 Task: Schedule a meeting for June 20, 2023, at 8:00 AM with Shubham Jain and send the invitation.
Action: Mouse moved to (436, 395)
Screenshot: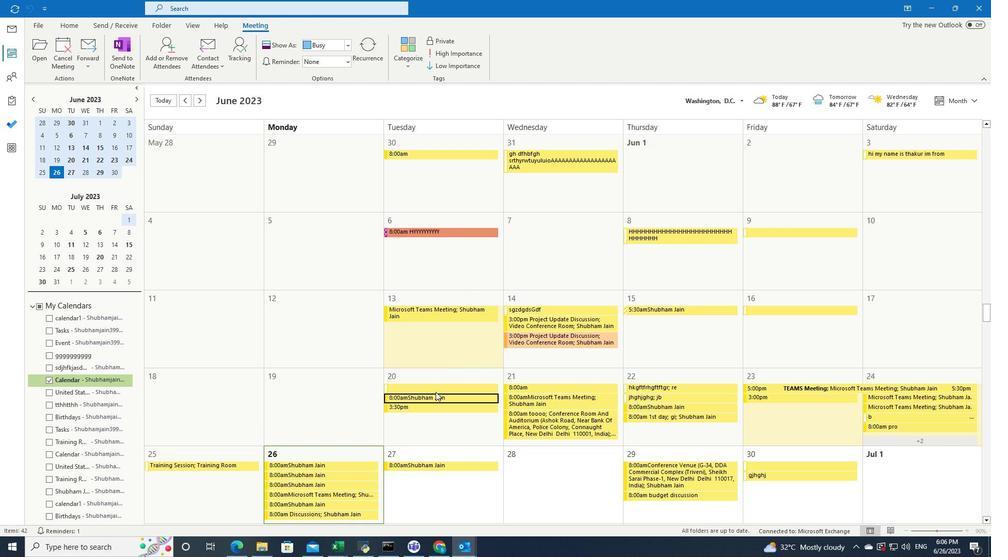 
Action: Mouse pressed left at (436, 395)
Screenshot: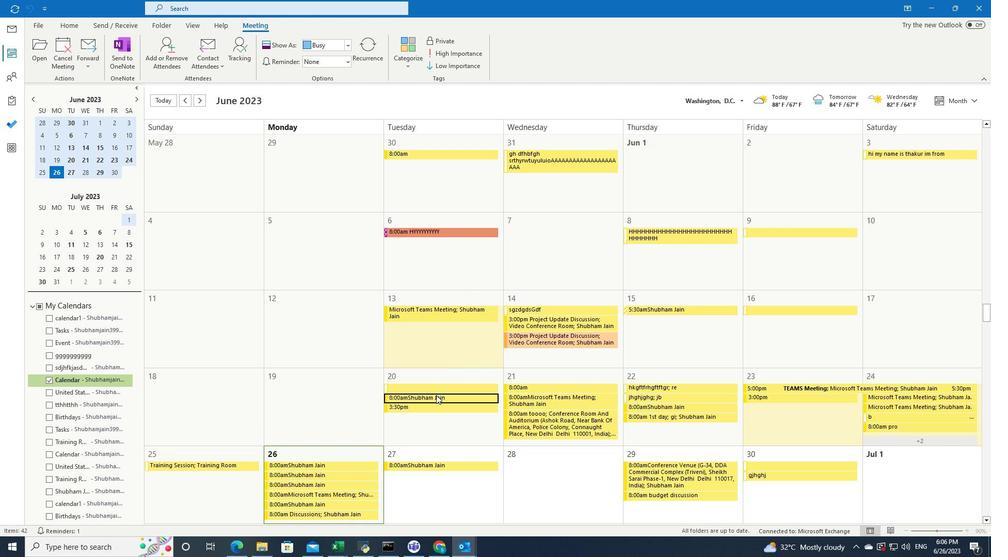 
Action: Mouse pressed left at (436, 395)
Screenshot: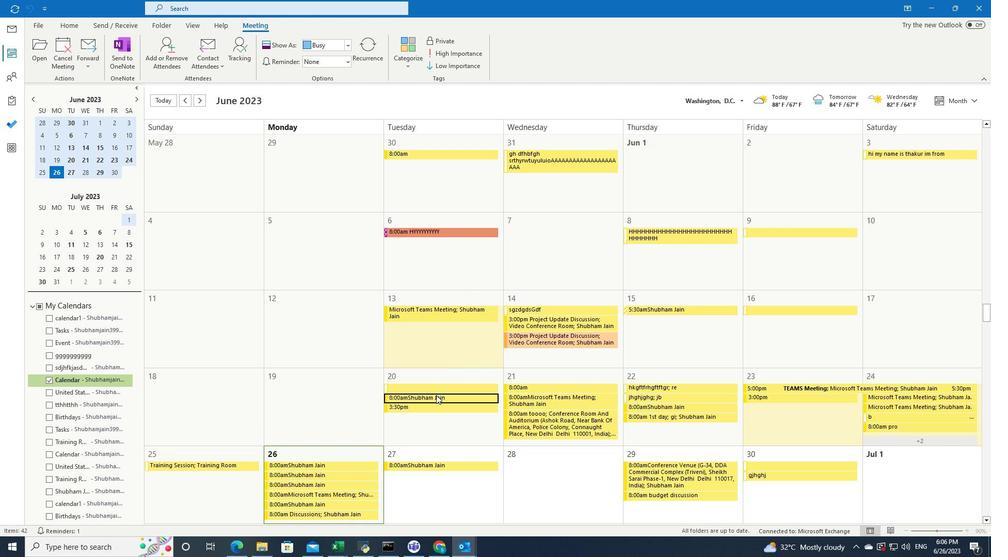 
Action: Mouse moved to (562, 57)
Screenshot: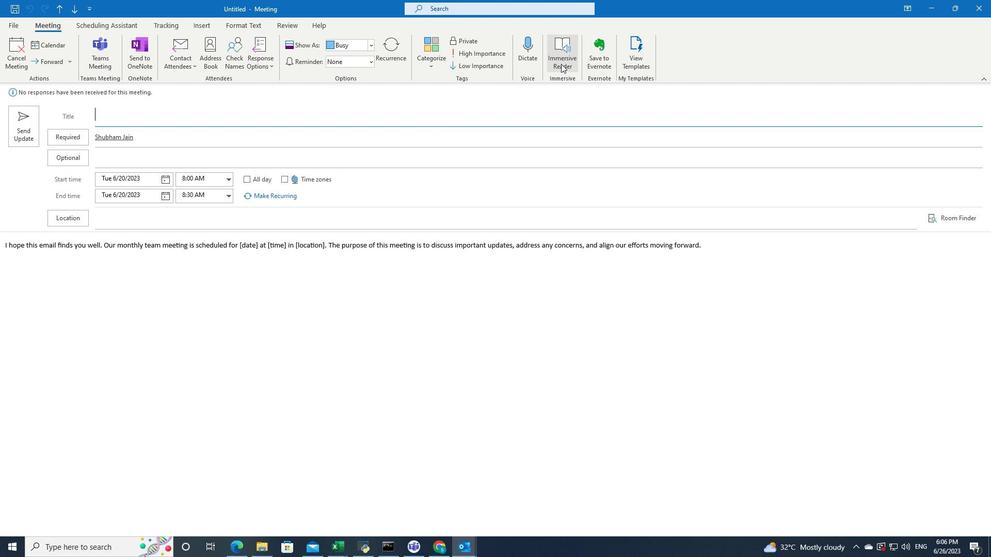 
Action: Mouse pressed left at (562, 57)
Screenshot: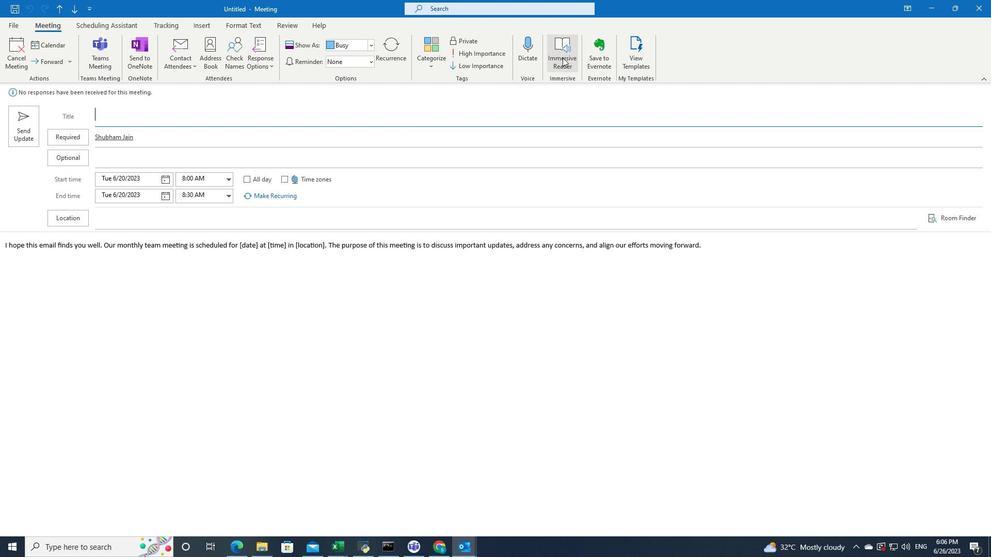 
Action: Mouse moved to (134, 57)
Screenshot: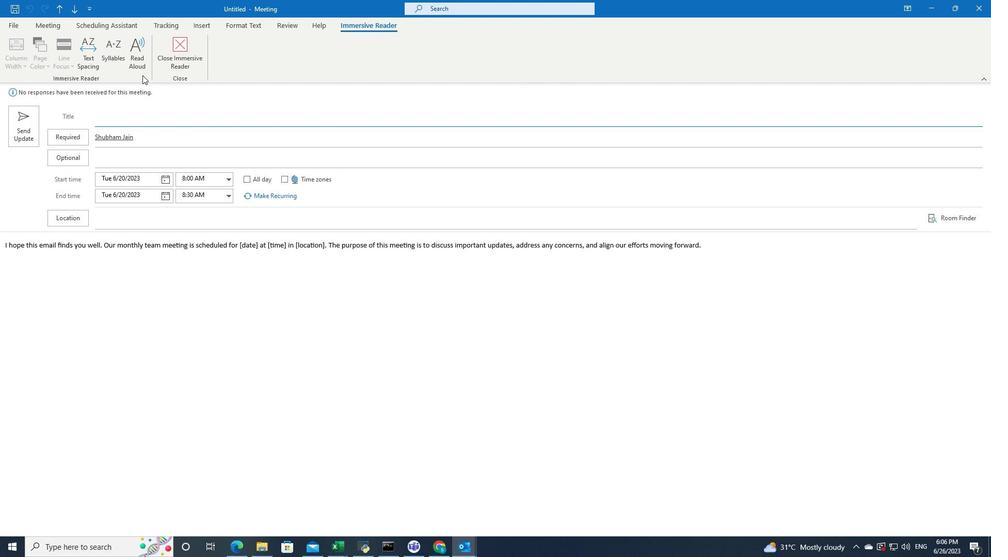 
Action: Mouse pressed left at (134, 57)
Screenshot: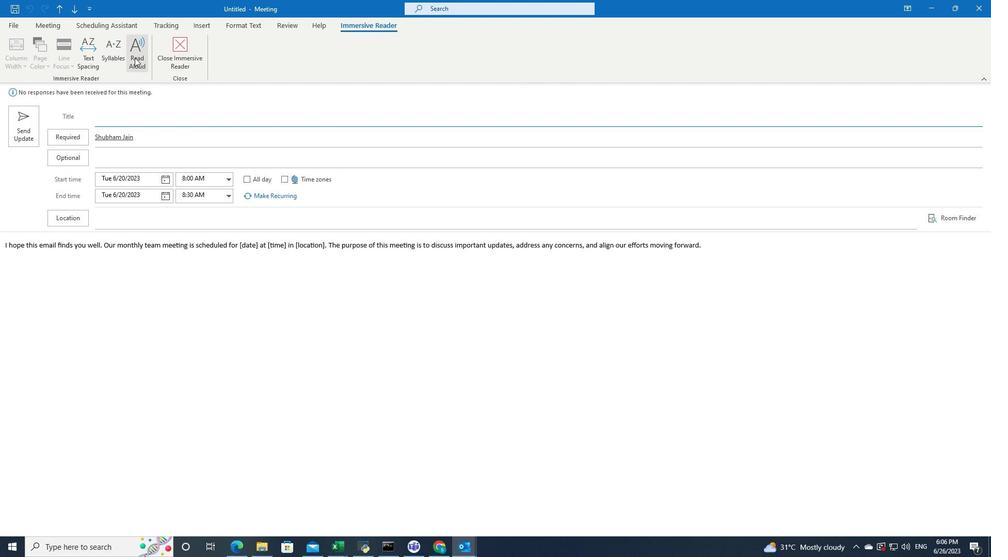 
Action: Mouse moved to (955, 244)
Screenshot: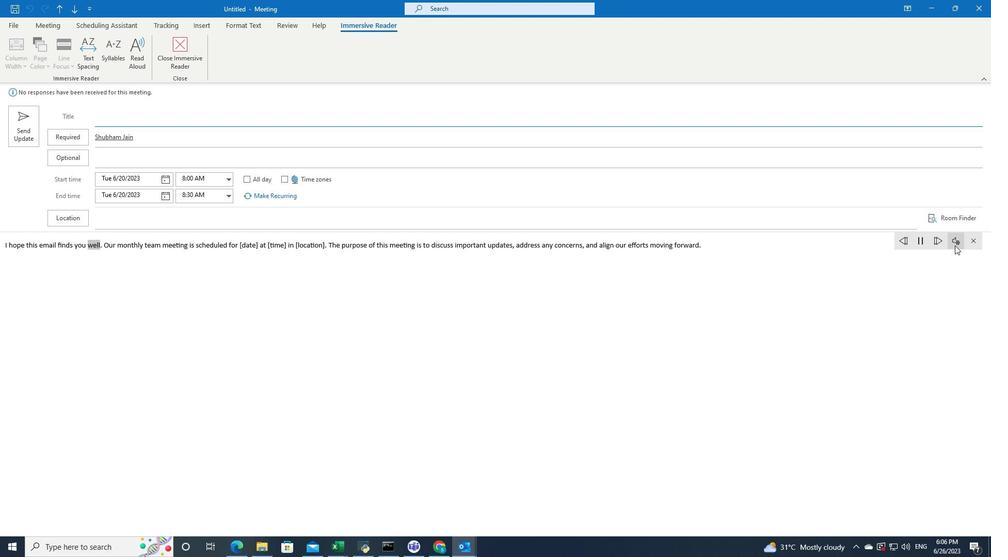 
Action: Mouse pressed left at (955, 244)
Screenshot: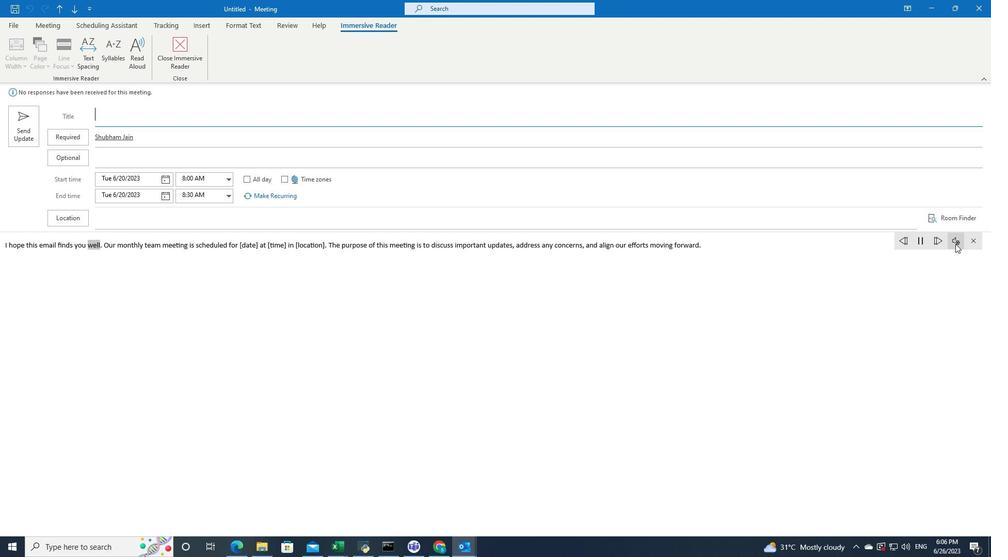 
Action: Mouse moved to (929, 276)
Screenshot: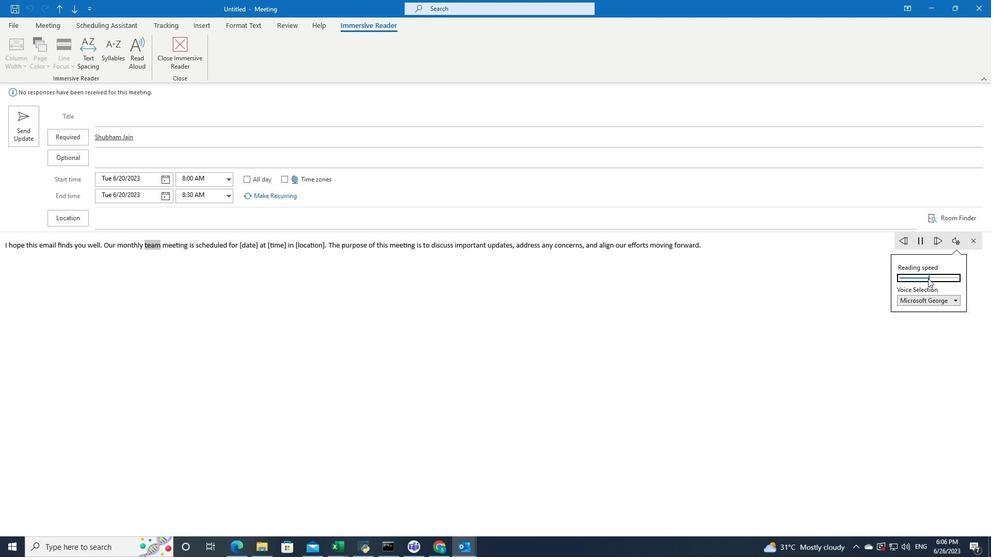 
Action: Mouse pressed left at (929, 276)
Screenshot: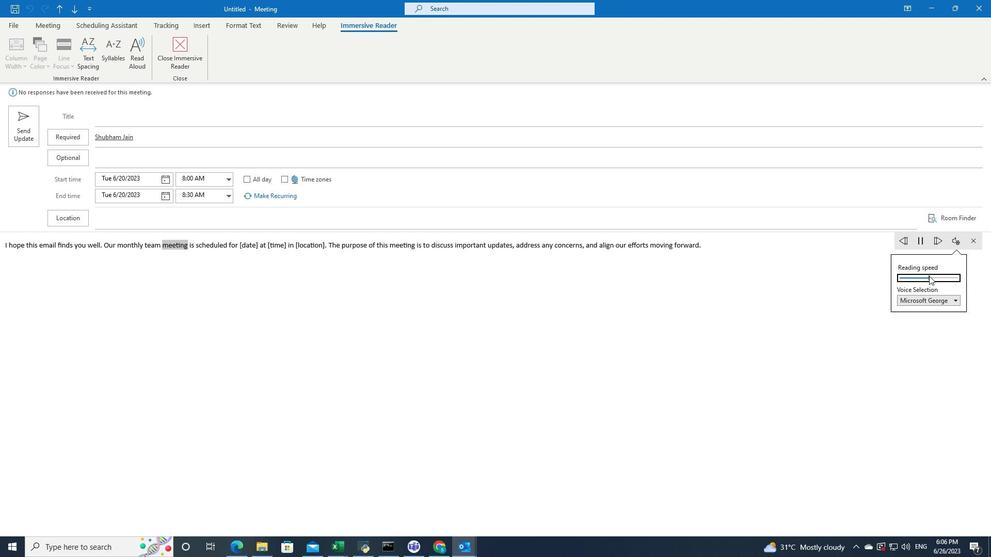 
Action: Mouse moved to (942, 276)
Screenshot: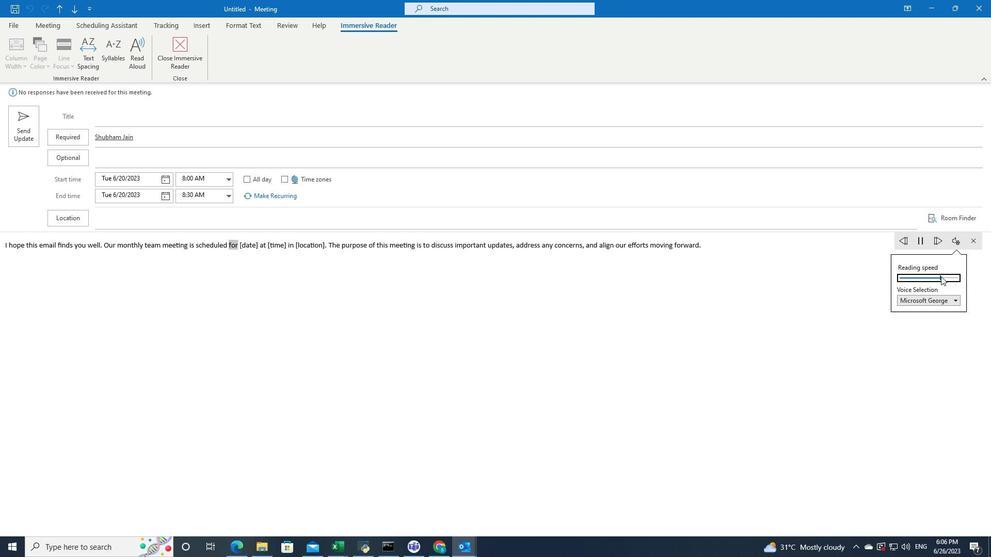 
